 Task: Create a due date automation trigger when advanced on, on the wednesday of the week before a card is due add dates starting next week at 11:00 AM.
Action: Mouse moved to (1083, 83)
Screenshot: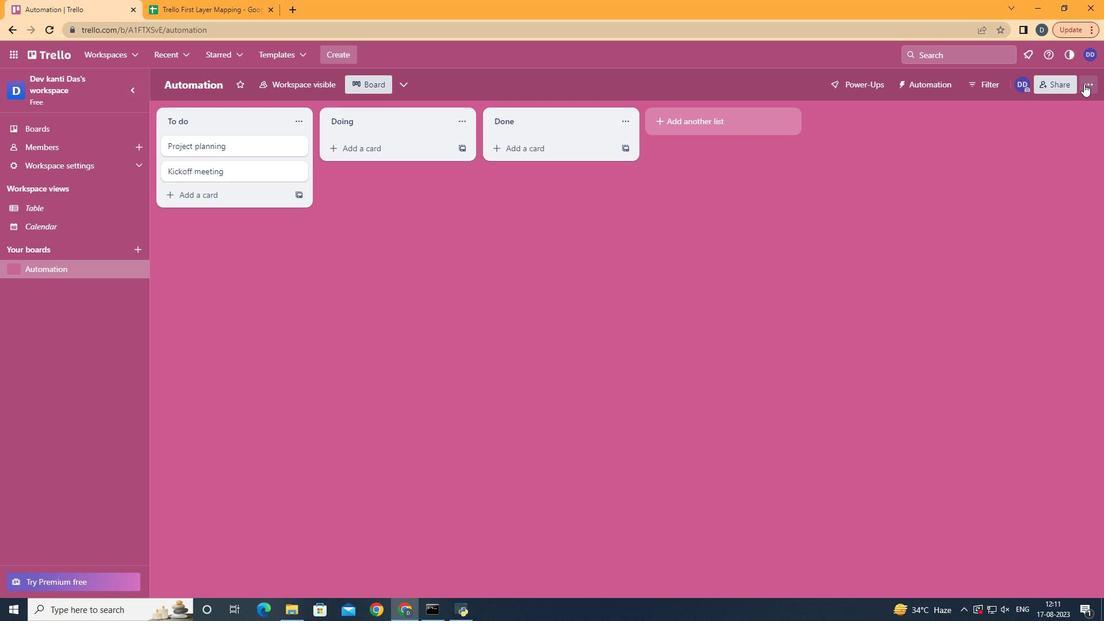 
Action: Mouse pressed left at (1083, 83)
Screenshot: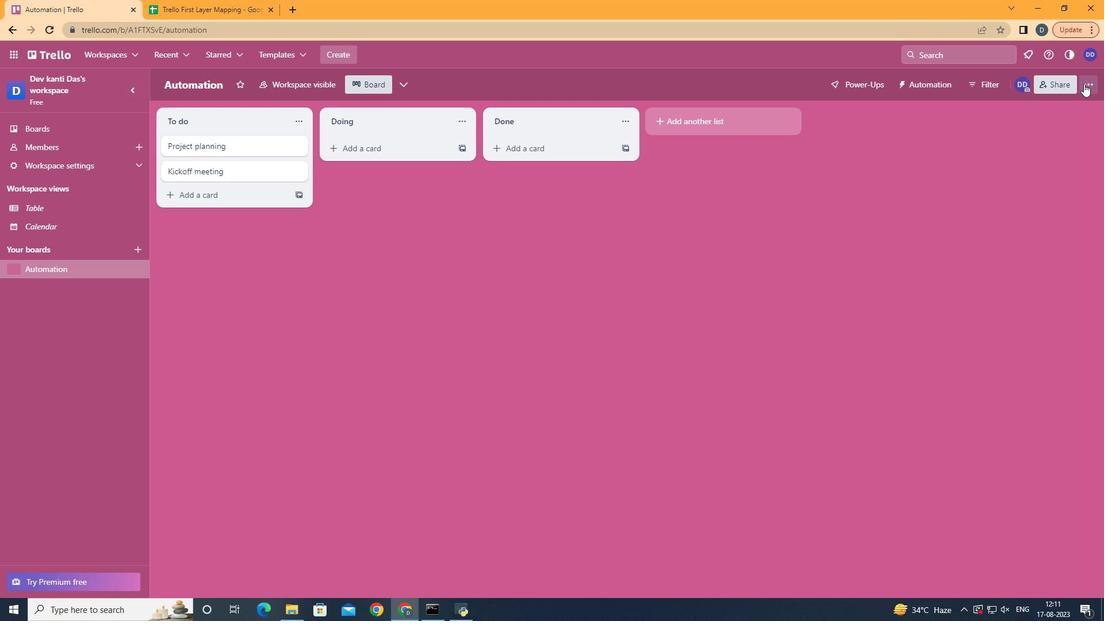 
Action: Mouse moved to (1026, 236)
Screenshot: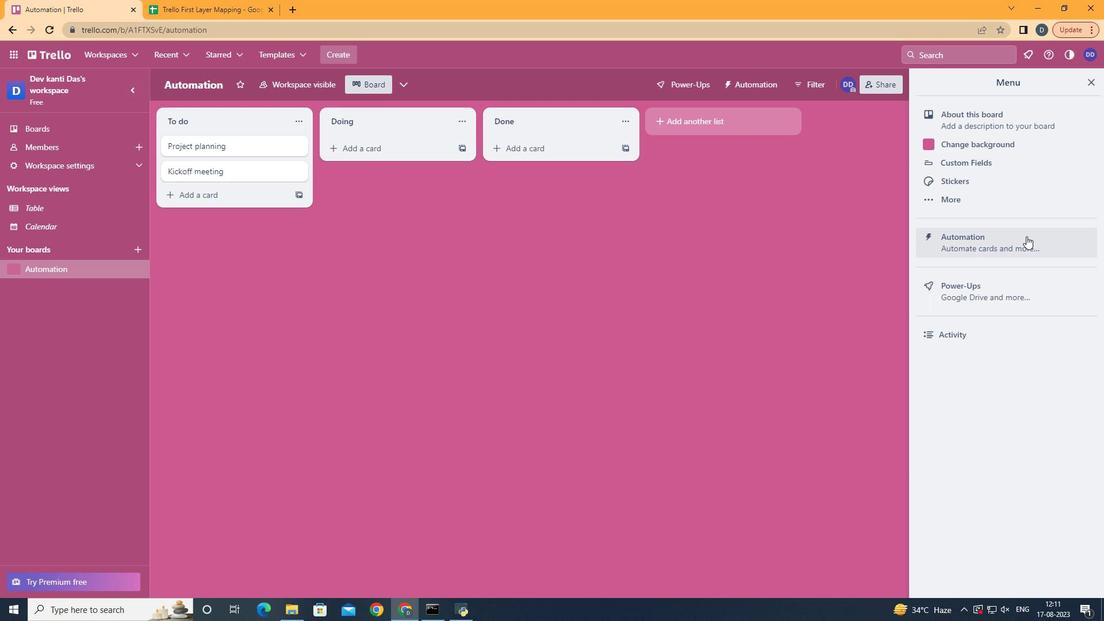 
Action: Mouse pressed left at (1026, 236)
Screenshot: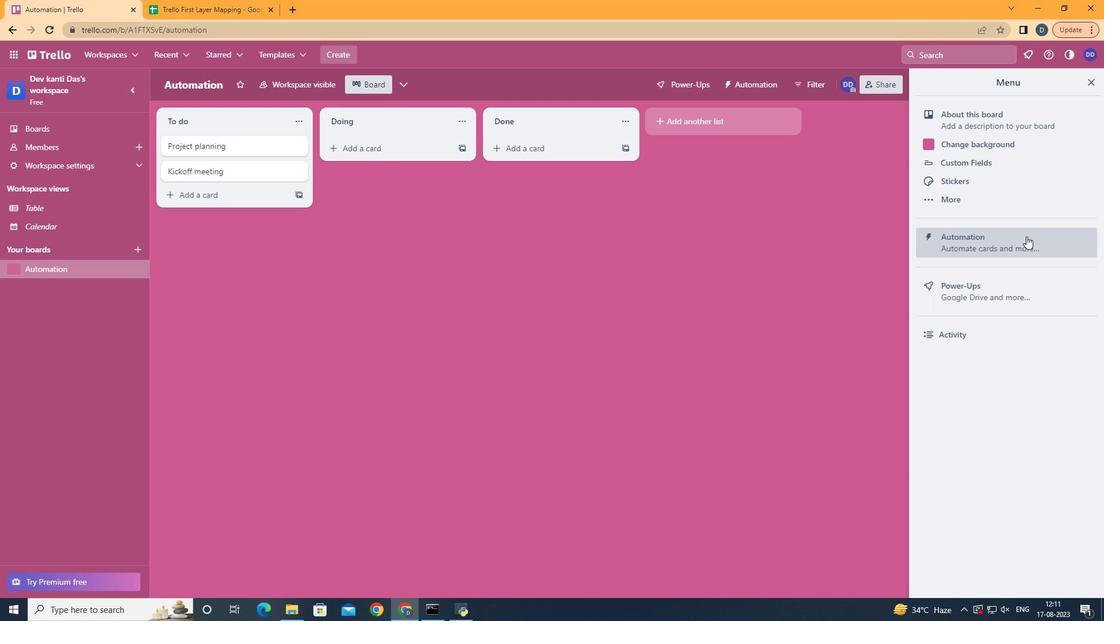
Action: Mouse moved to (224, 233)
Screenshot: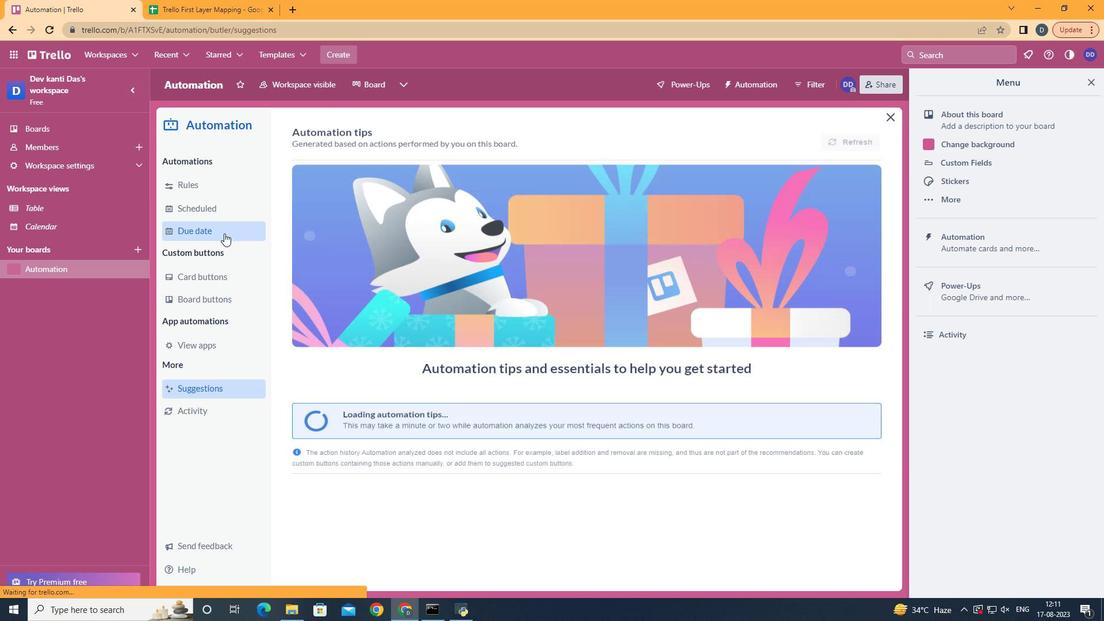 
Action: Mouse pressed left at (224, 233)
Screenshot: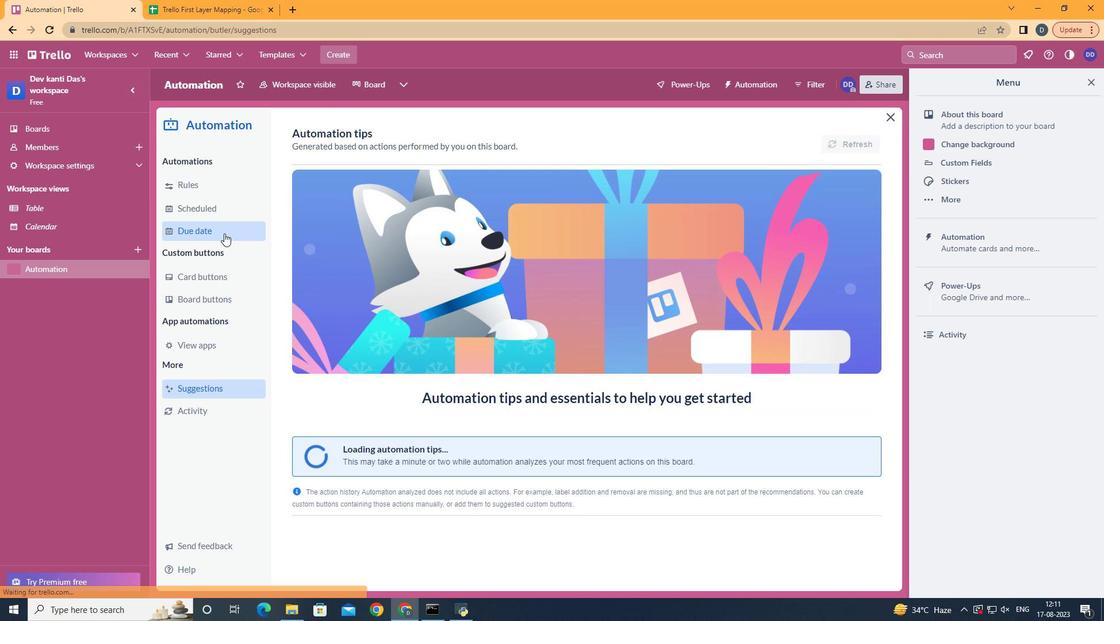 
Action: Mouse moved to (815, 139)
Screenshot: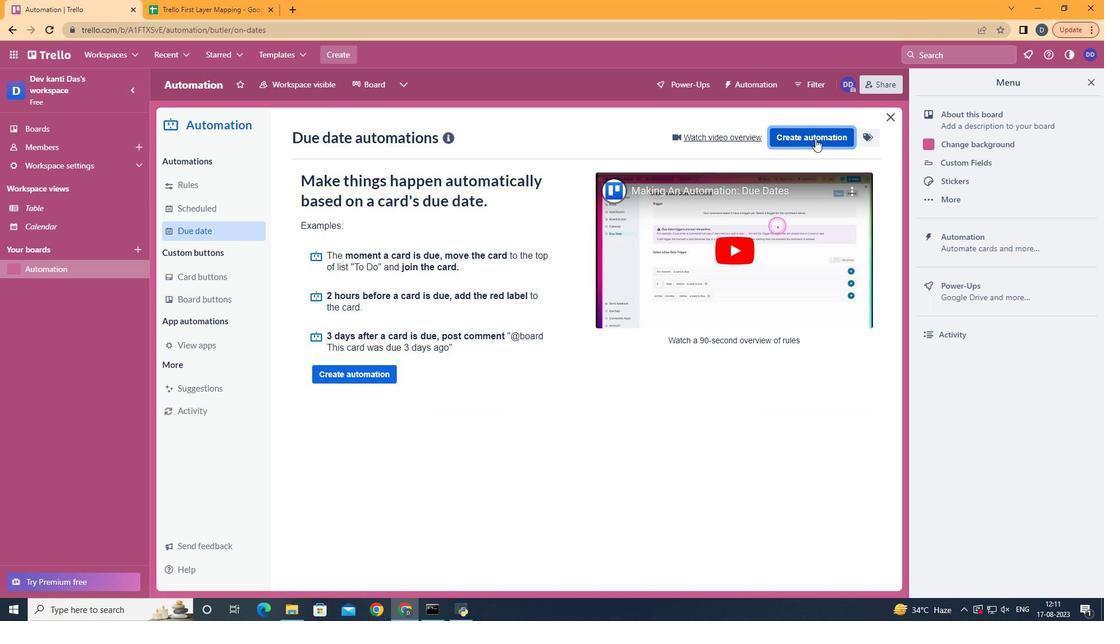 
Action: Mouse pressed left at (815, 139)
Screenshot: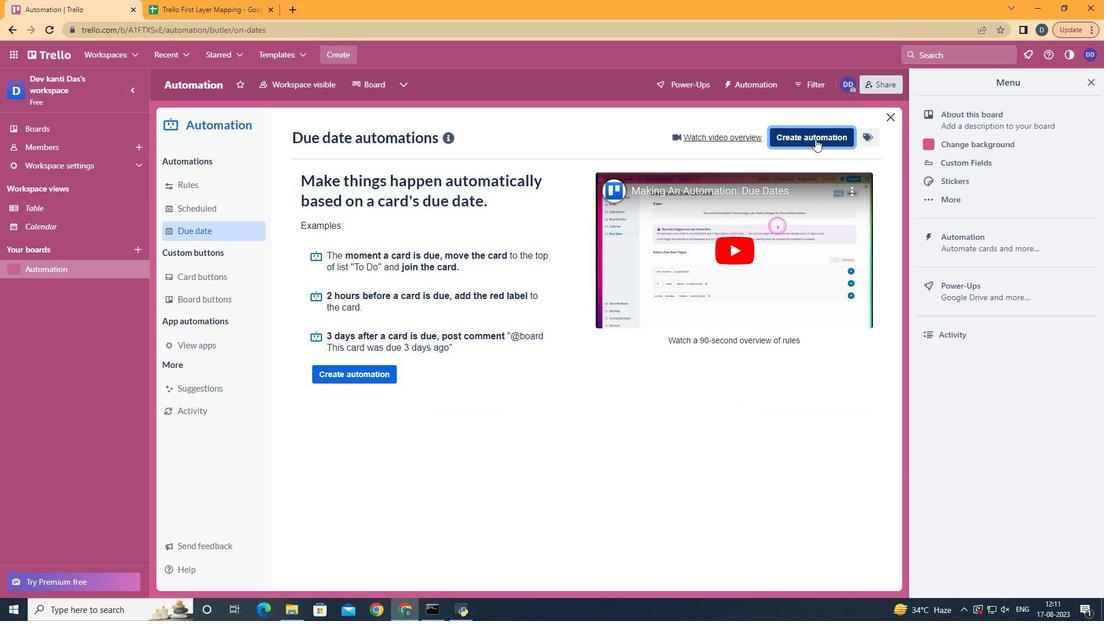 
Action: Mouse moved to (600, 240)
Screenshot: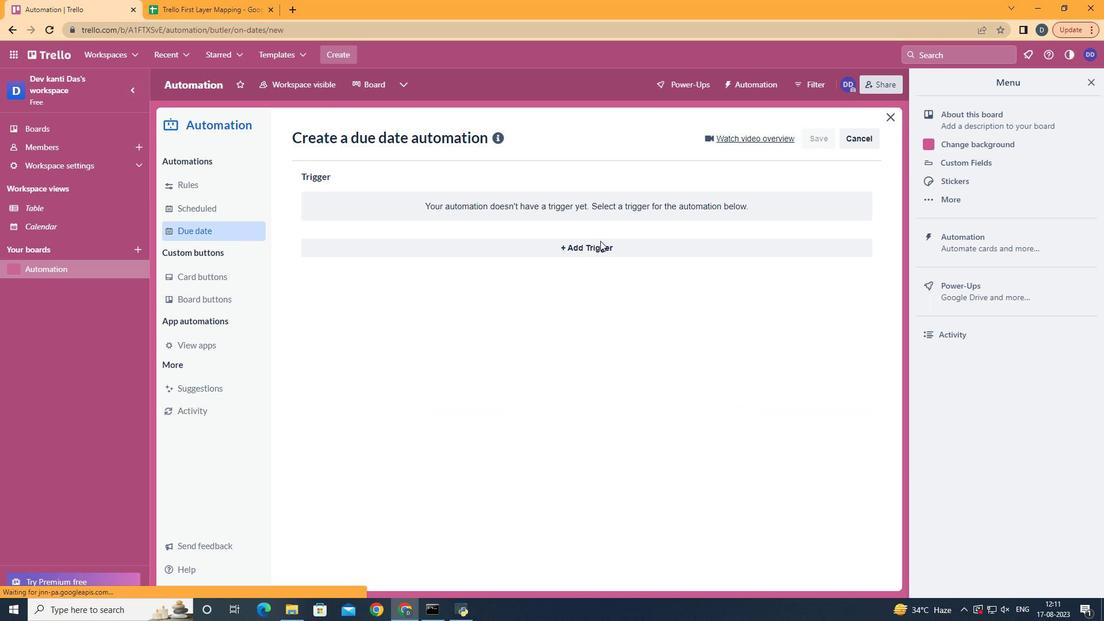 
Action: Mouse pressed left at (600, 240)
Screenshot: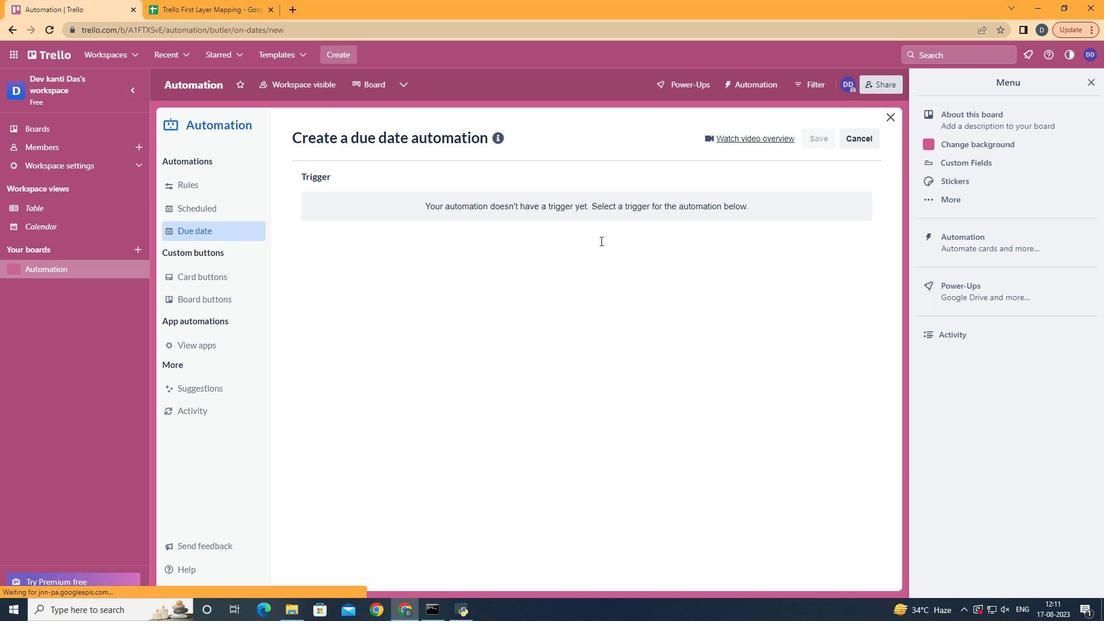 
Action: Mouse moved to (376, 342)
Screenshot: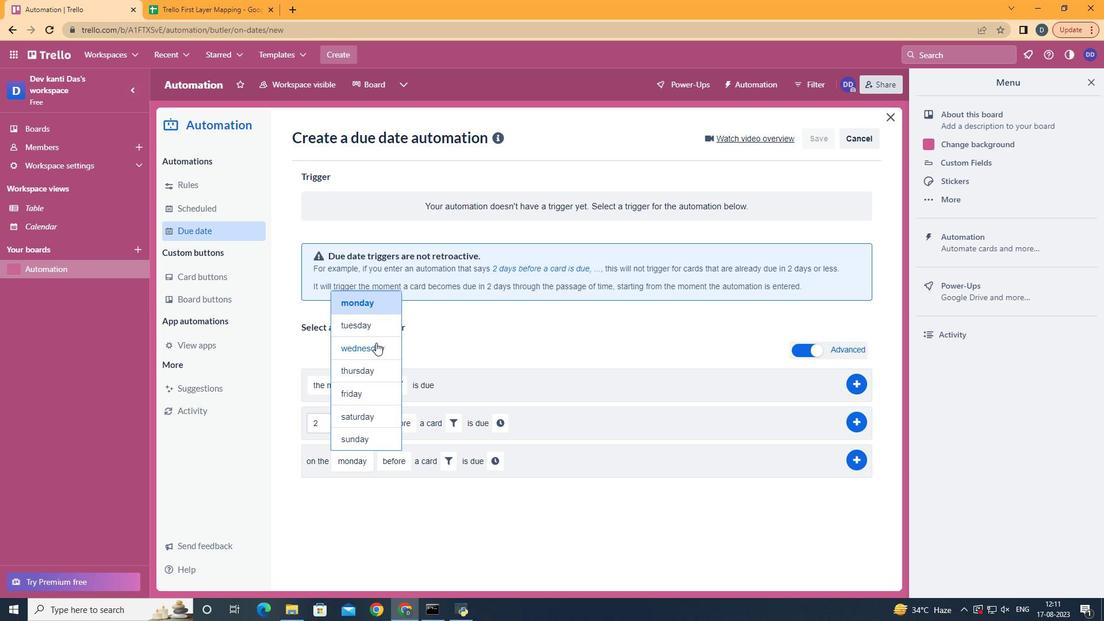 
Action: Mouse pressed left at (376, 342)
Screenshot: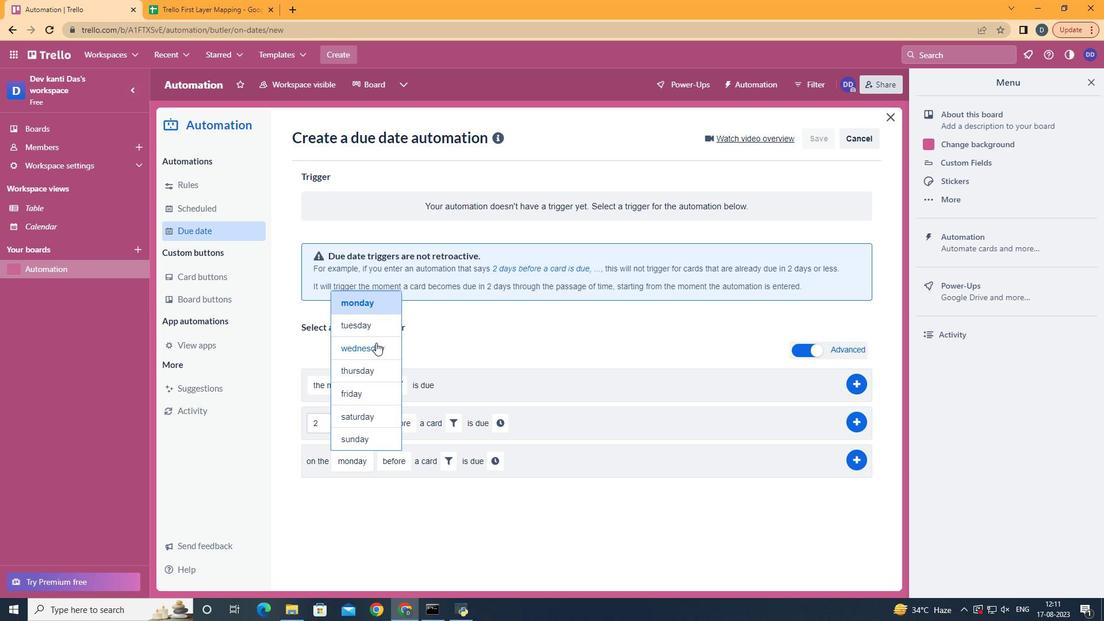 
Action: Mouse moved to (425, 553)
Screenshot: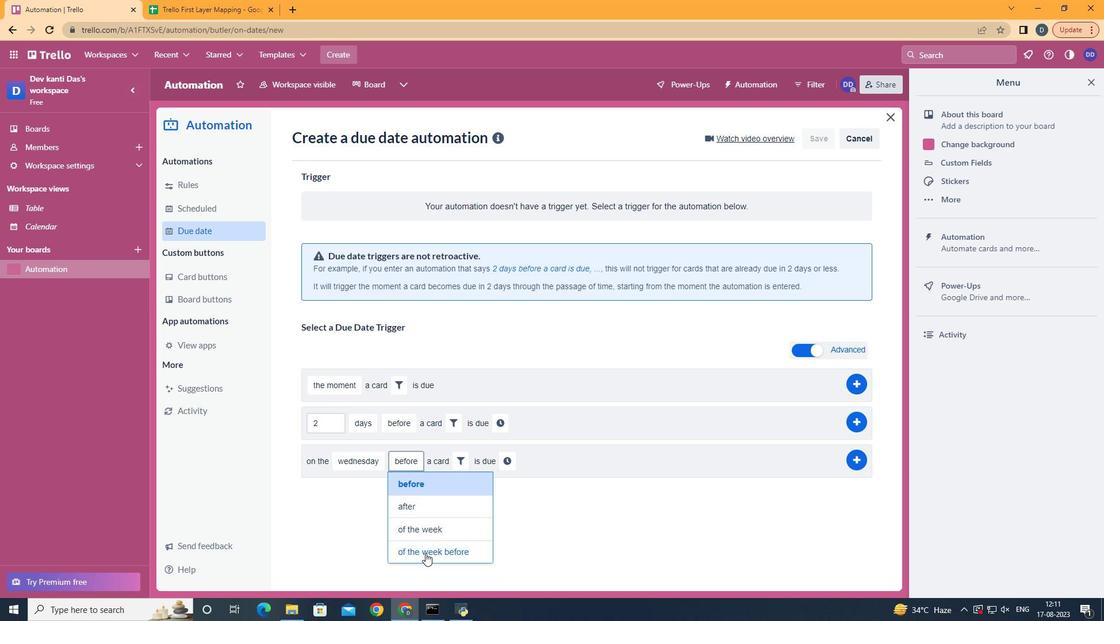 
Action: Mouse pressed left at (425, 553)
Screenshot: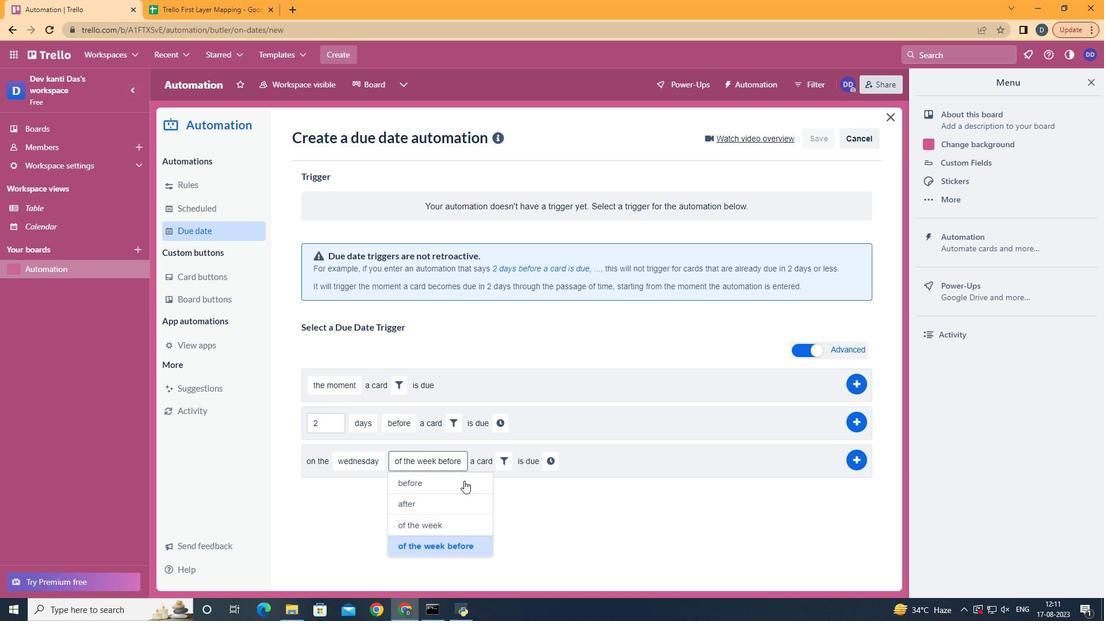 
Action: Mouse moved to (491, 461)
Screenshot: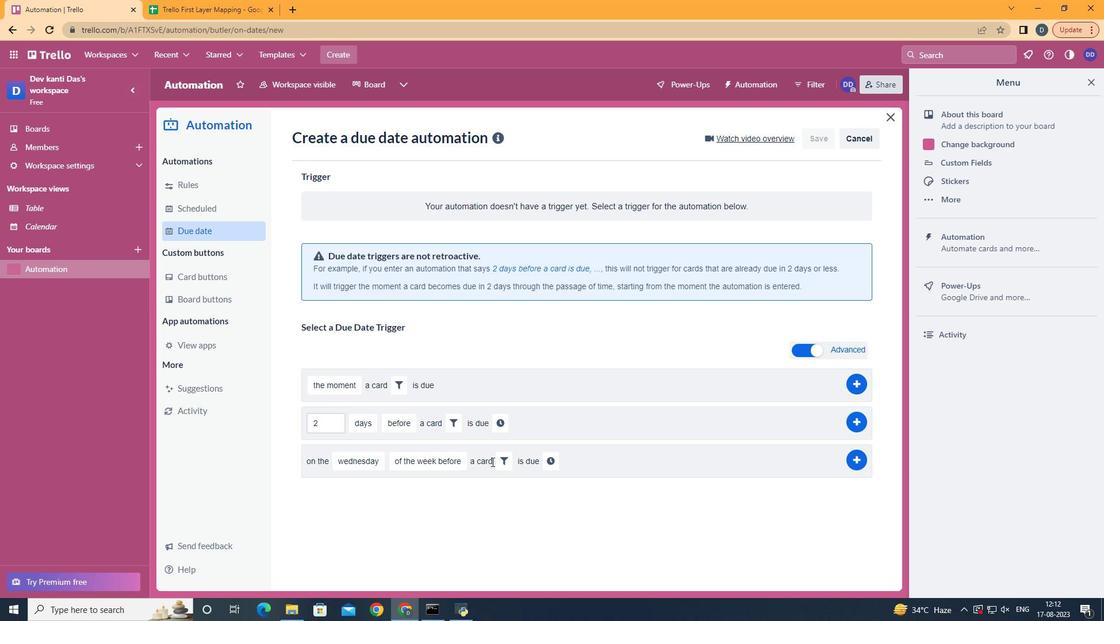 
Action: Mouse pressed left at (491, 461)
Screenshot: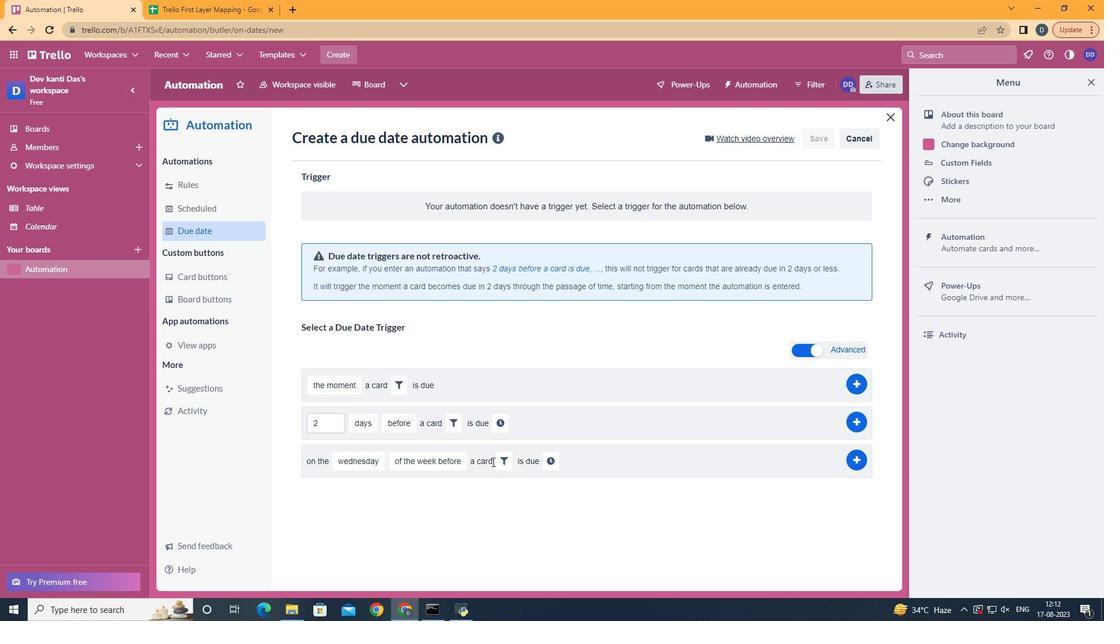 
Action: Mouse moved to (504, 457)
Screenshot: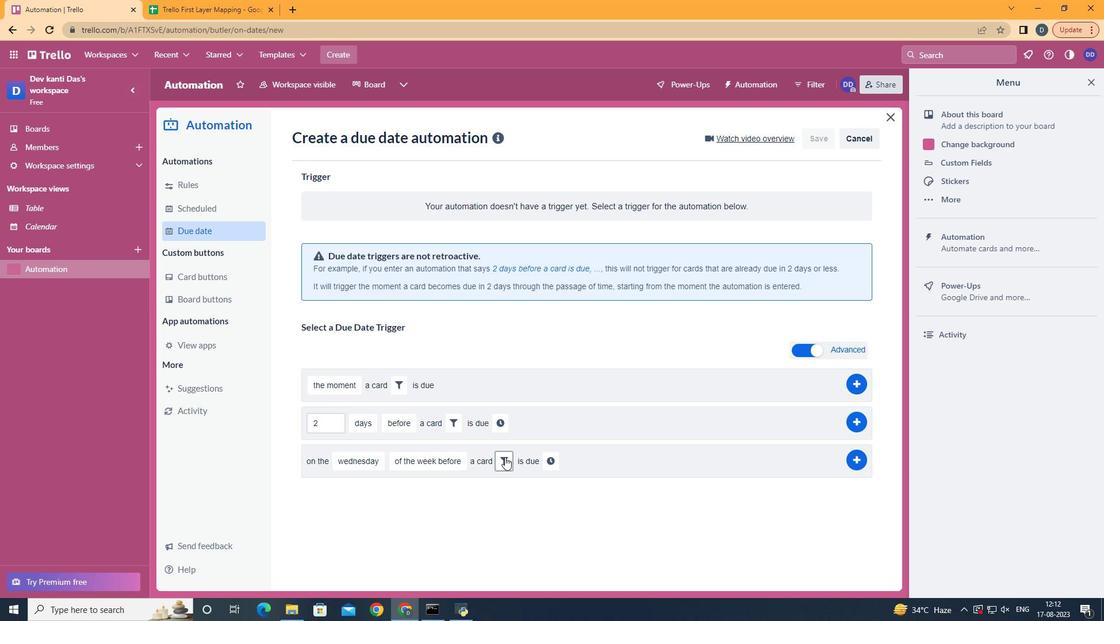 
Action: Mouse pressed left at (504, 457)
Screenshot: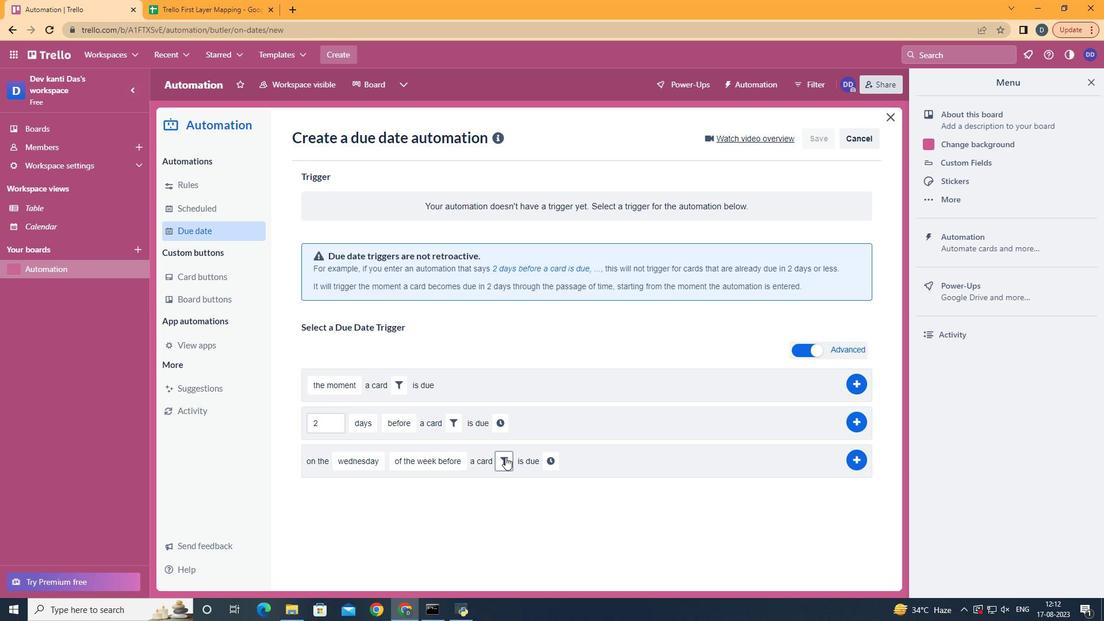 
Action: Mouse moved to (573, 498)
Screenshot: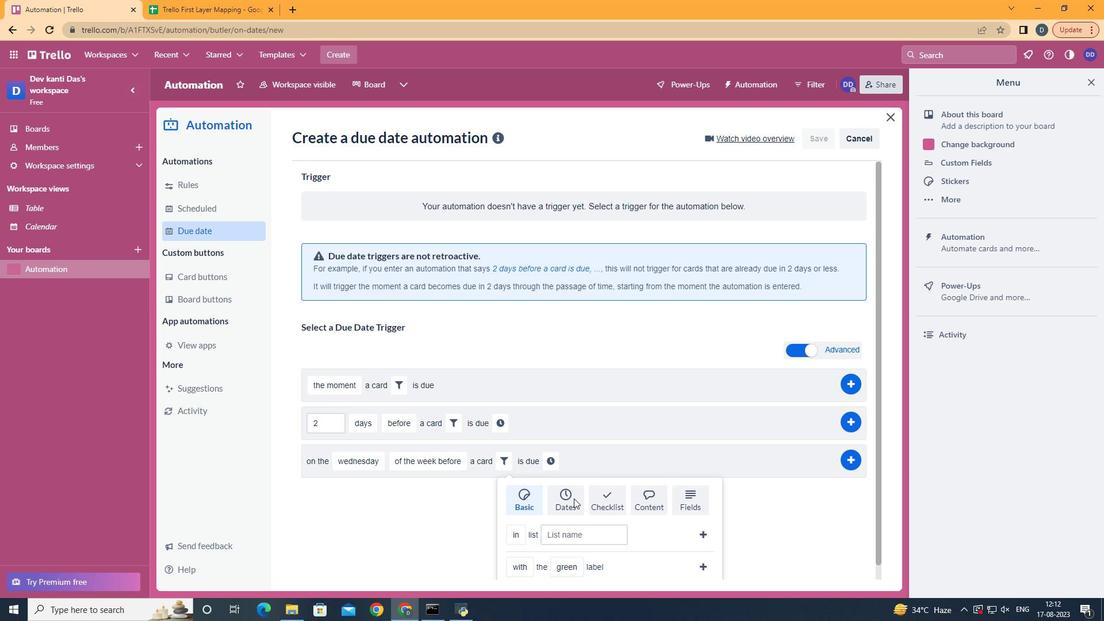 
Action: Mouse pressed left at (573, 498)
Screenshot: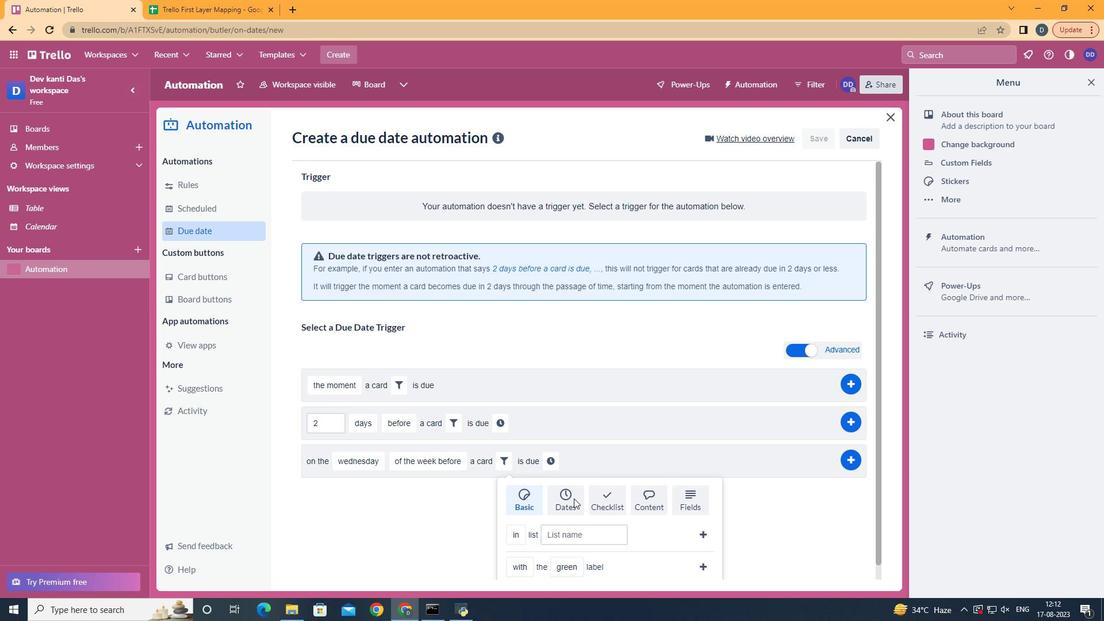 
Action: Mouse moved to (573, 498)
Screenshot: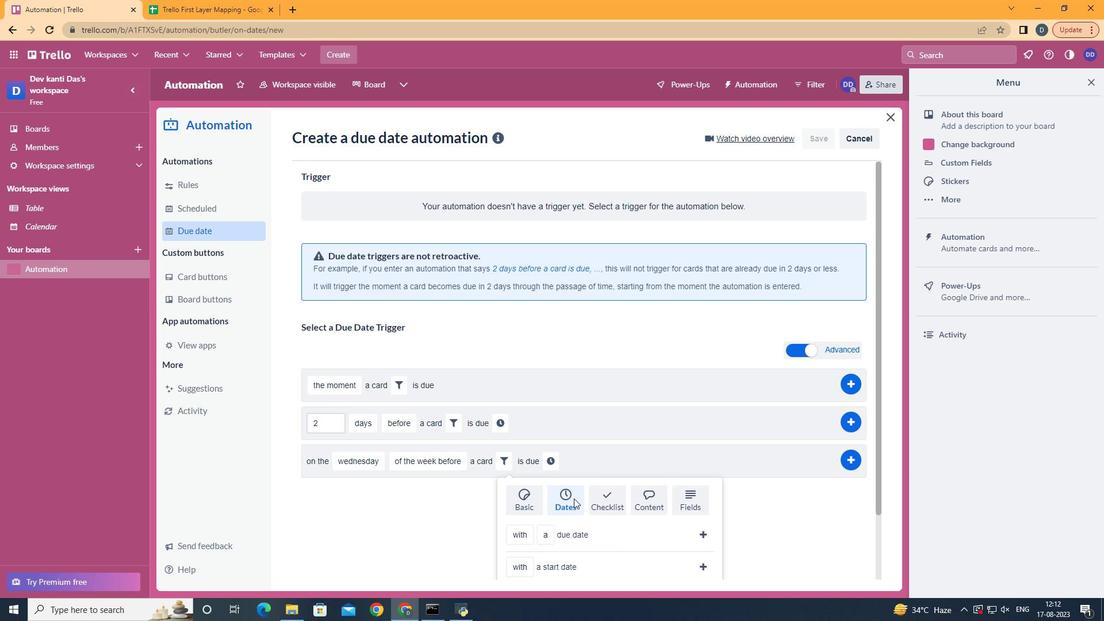 
Action: Mouse scrolled (573, 497) with delta (0, 0)
Screenshot: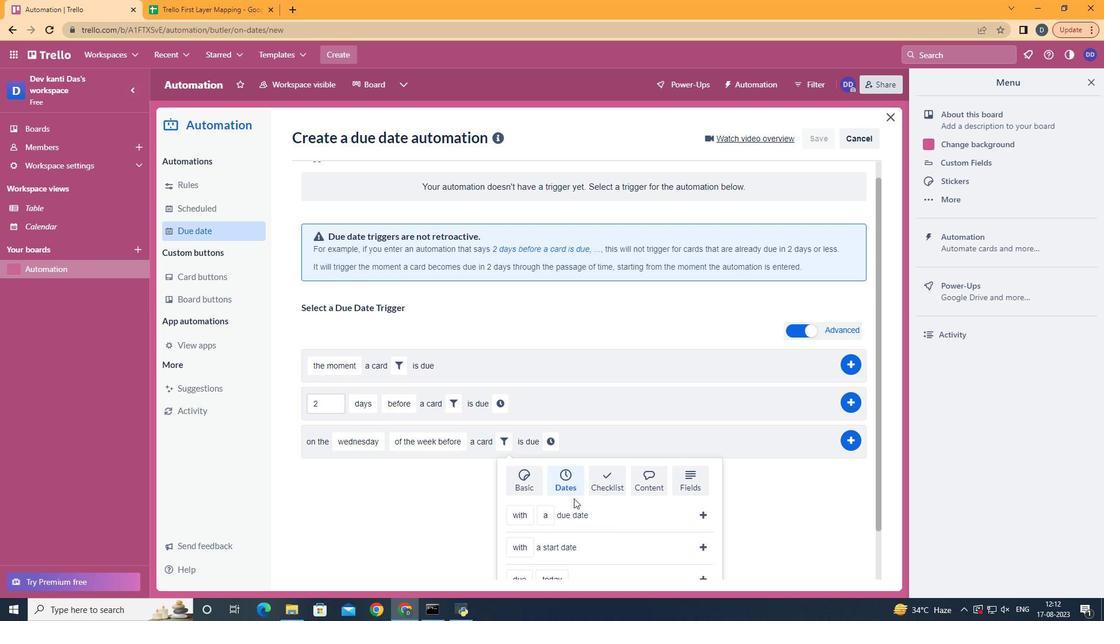 
Action: Mouse scrolled (573, 497) with delta (0, 0)
Screenshot: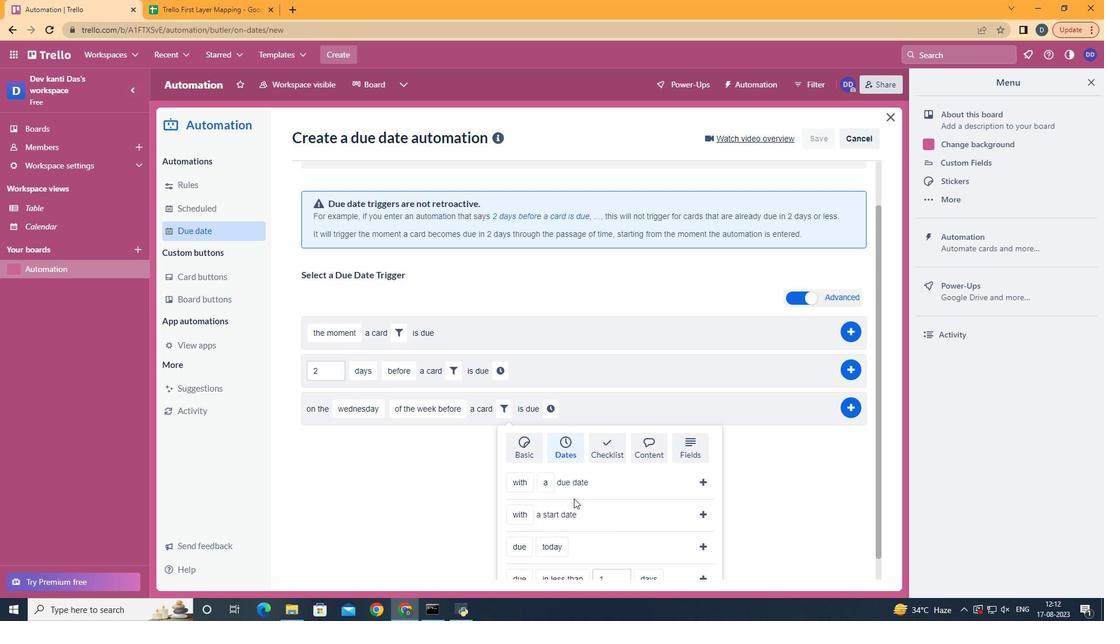 
Action: Mouse scrolled (573, 497) with delta (0, 0)
Screenshot: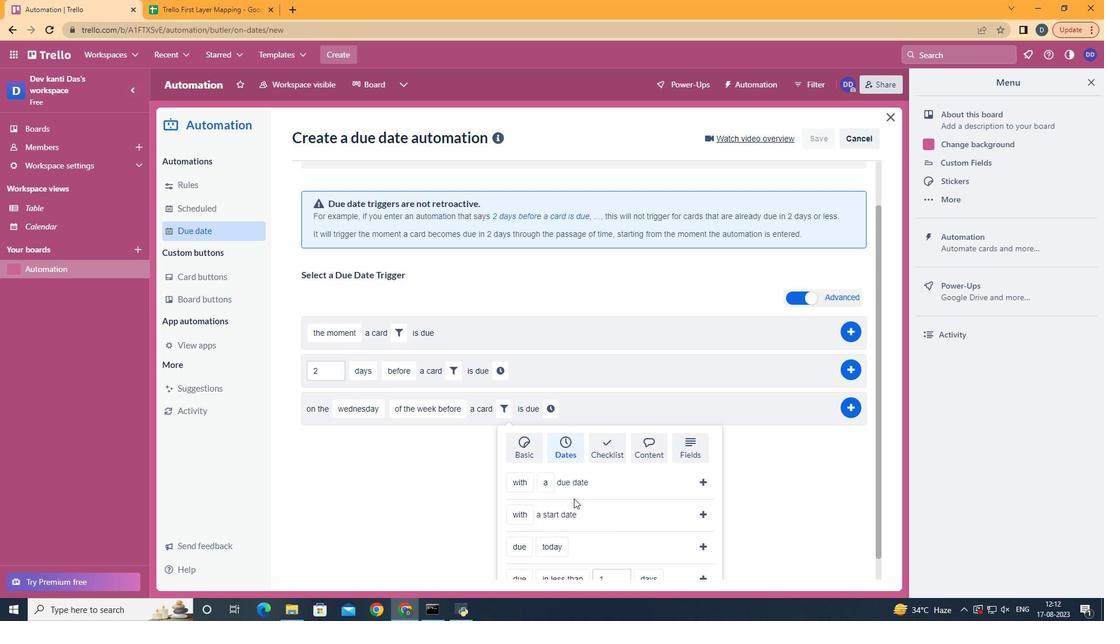 
Action: Mouse scrolled (573, 497) with delta (0, 0)
Screenshot: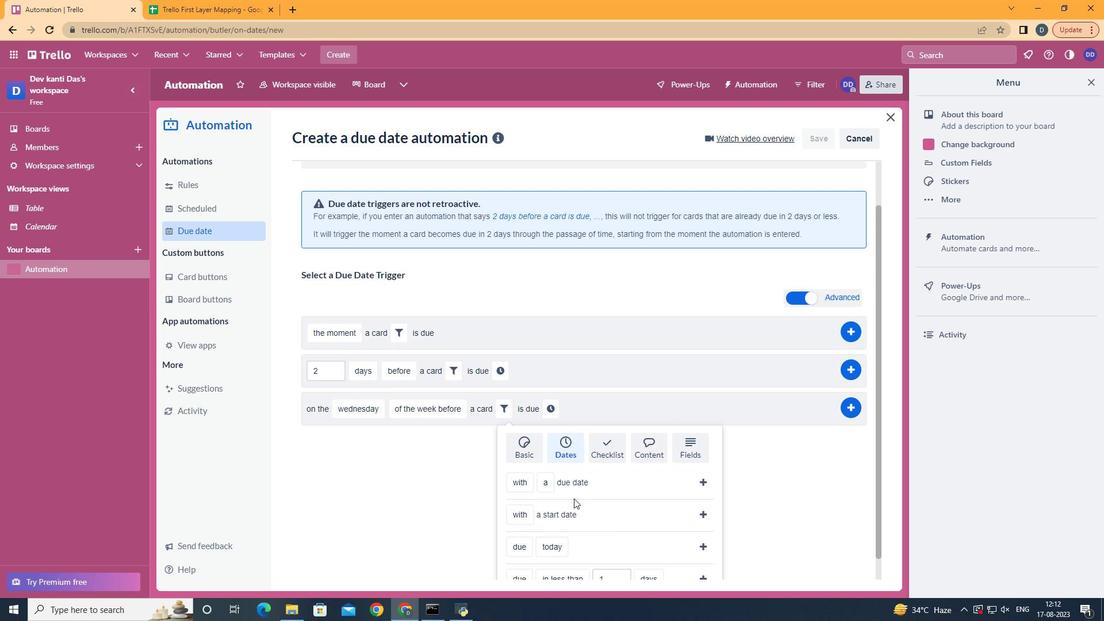 
Action: Mouse scrolled (573, 497) with delta (0, 0)
Screenshot: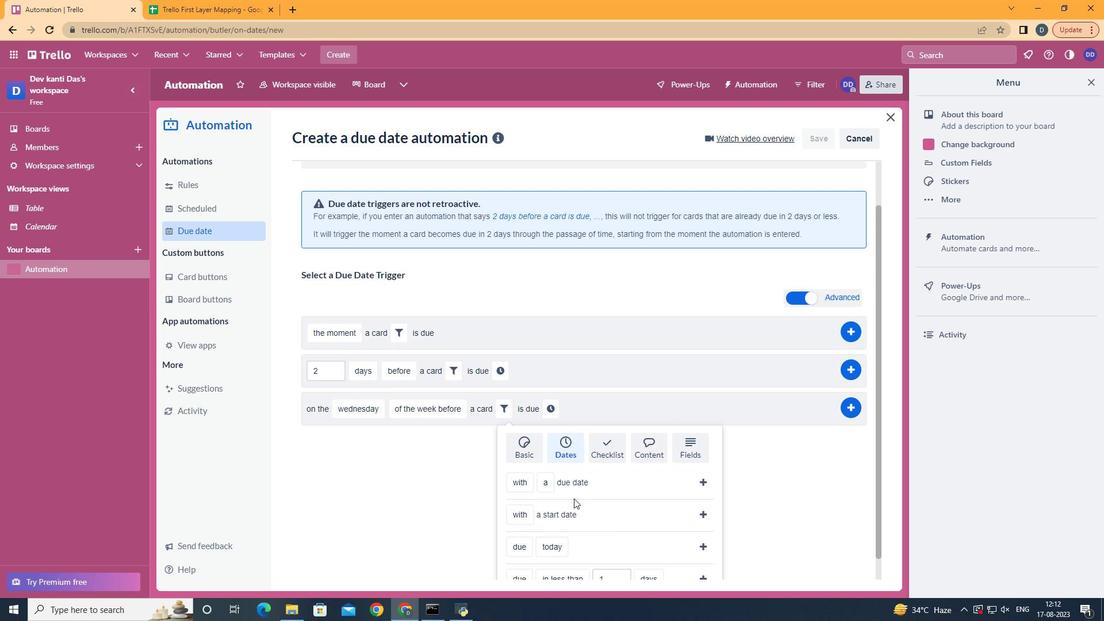 
Action: Mouse moved to (538, 481)
Screenshot: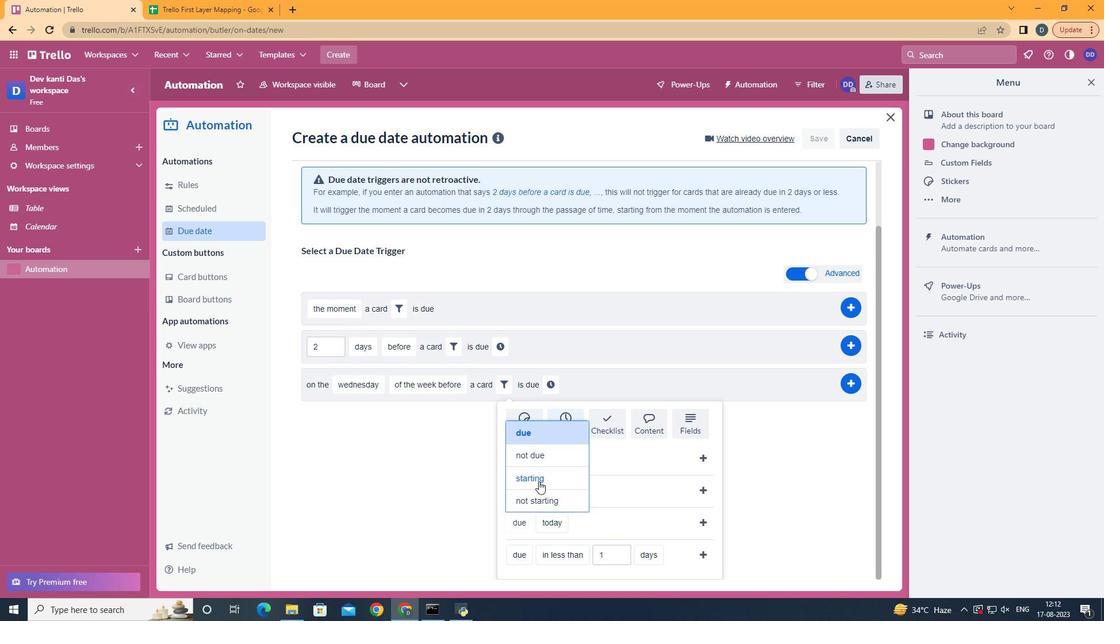 
Action: Mouse pressed left at (538, 481)
Screenshot: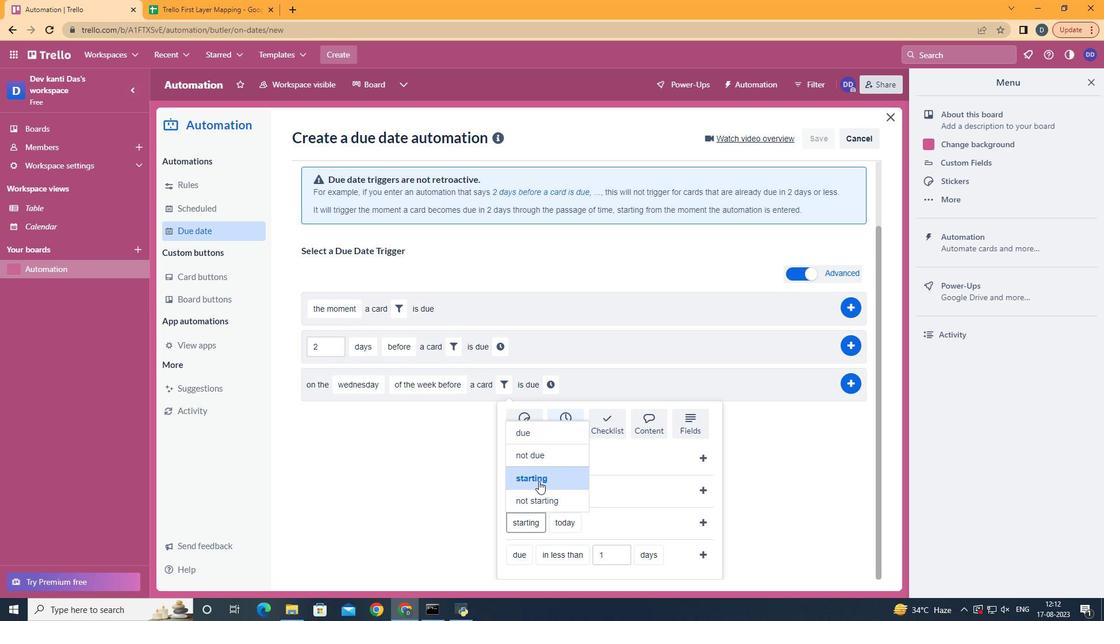 
Action: Mouse moved to (585, 454)
Screenshot: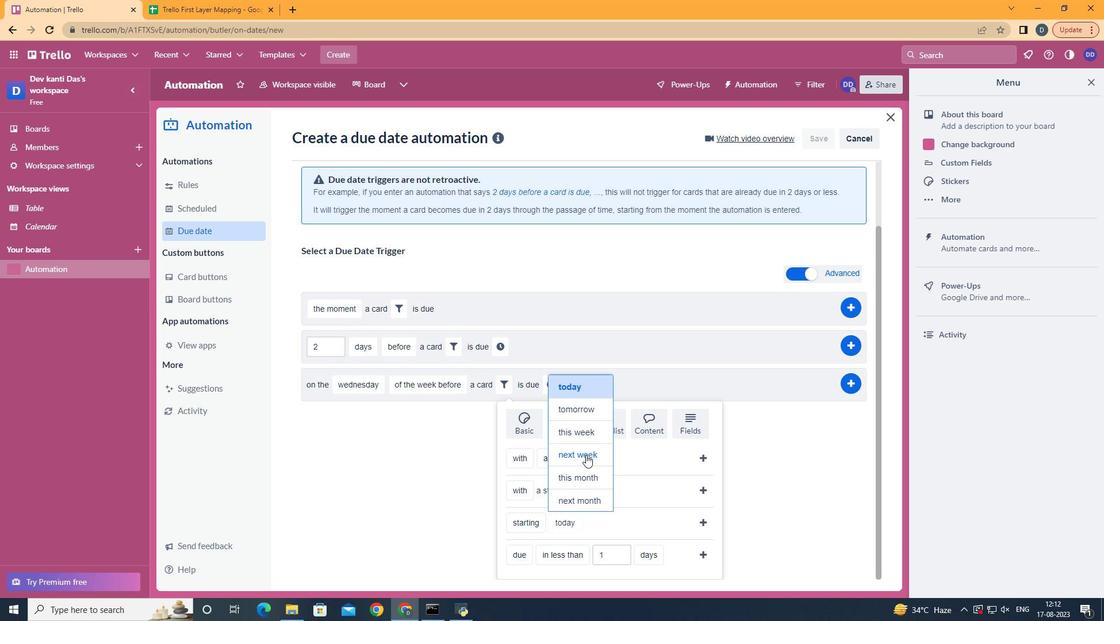 
Action: Mouse pressed left at (585, 454)
Screenshot: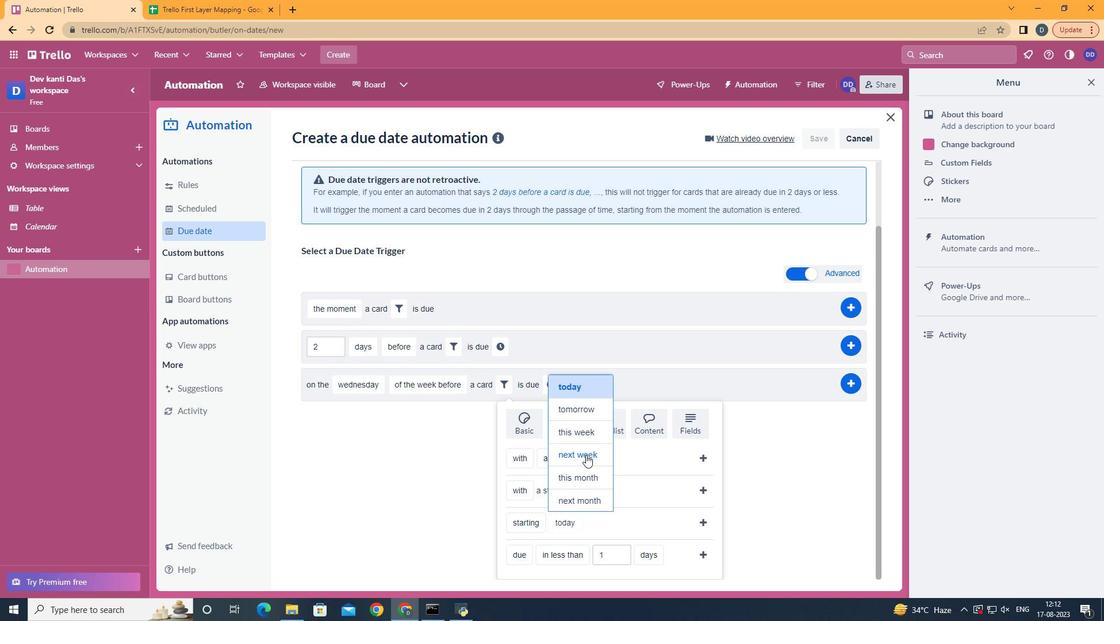 
Action: Mouse moved to (706, 521)
Screenshot: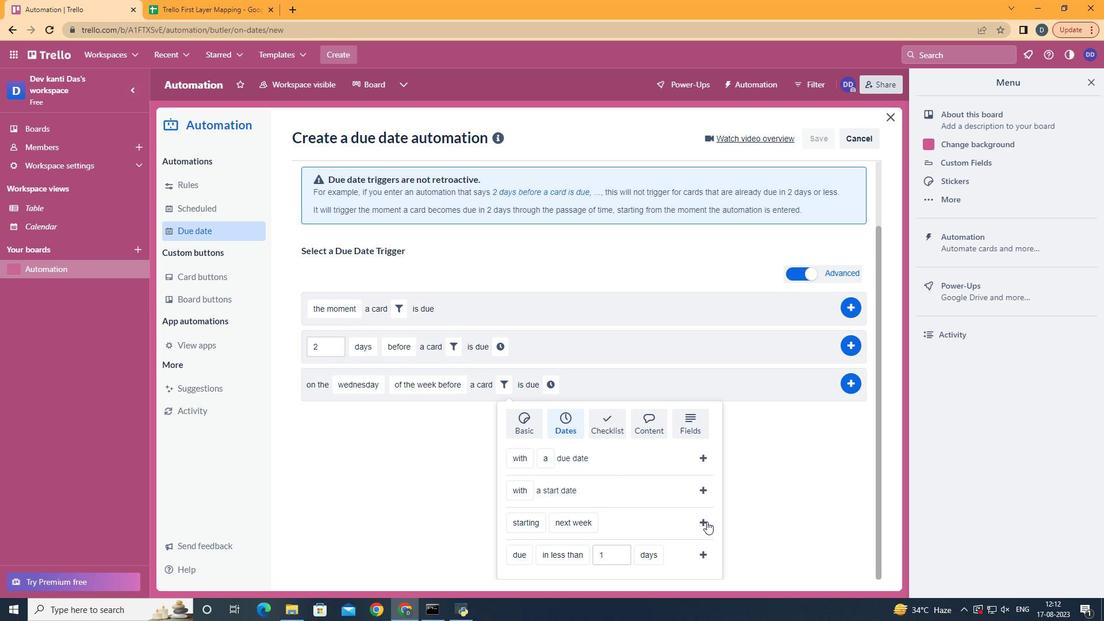 
Action: Mouse pressed left at (706, 521)
Screenshot: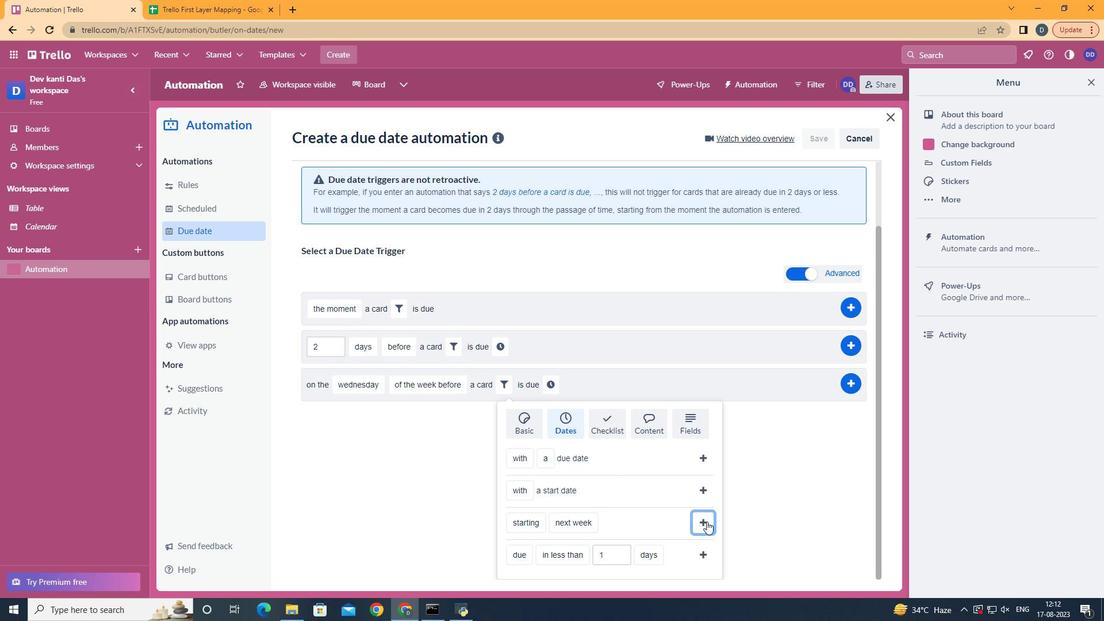 
Action: Mouse moved to (653, 463)
Screenshot: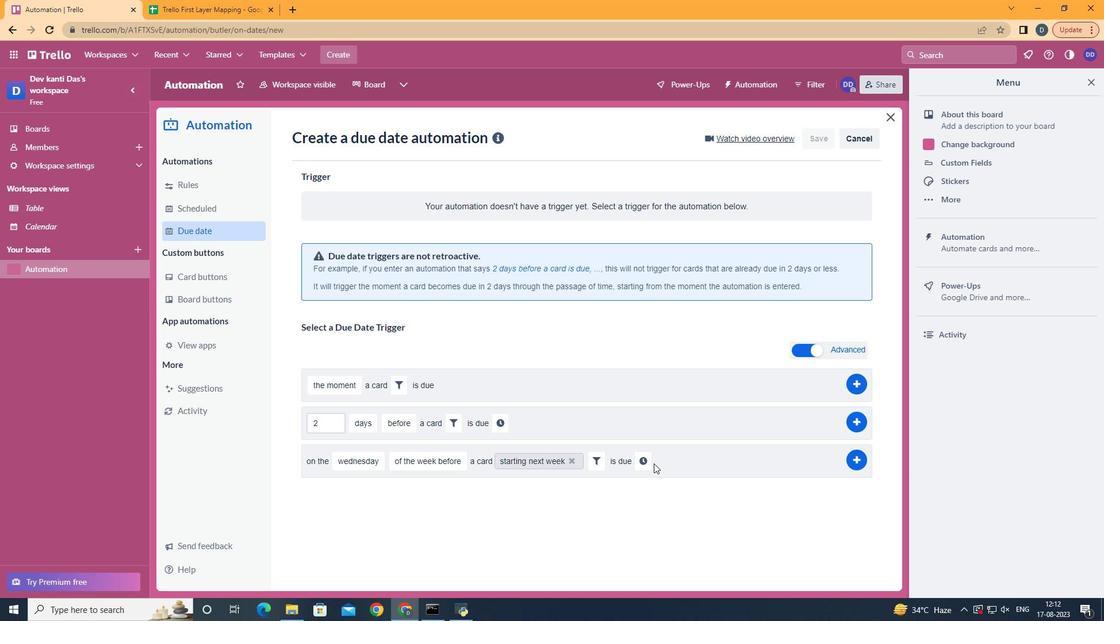 
Action: Mouse pressed left at (653, 463)
Screenshot: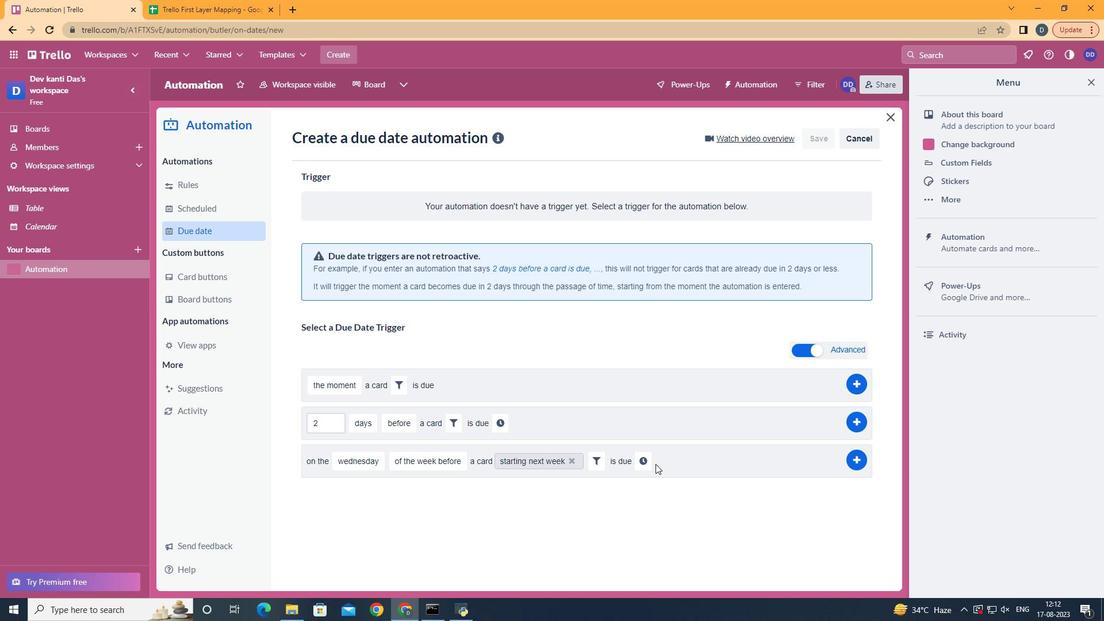 
Action: Mouse moved to (648, 464)
Screenshot: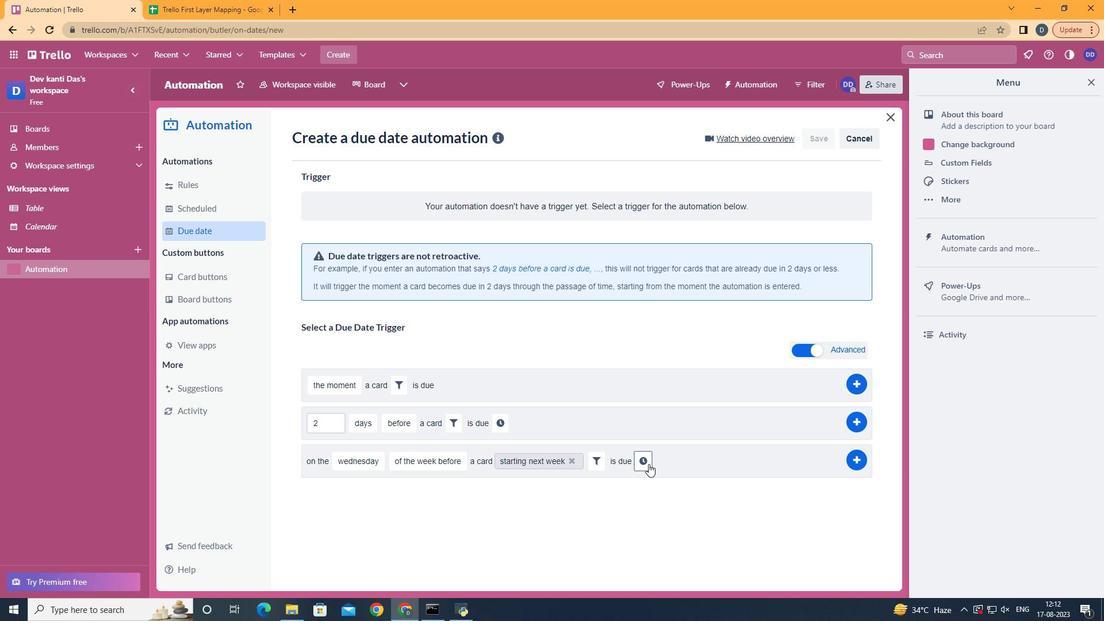 
Action: Mouse pressed left at (648, 464)
Screenshot: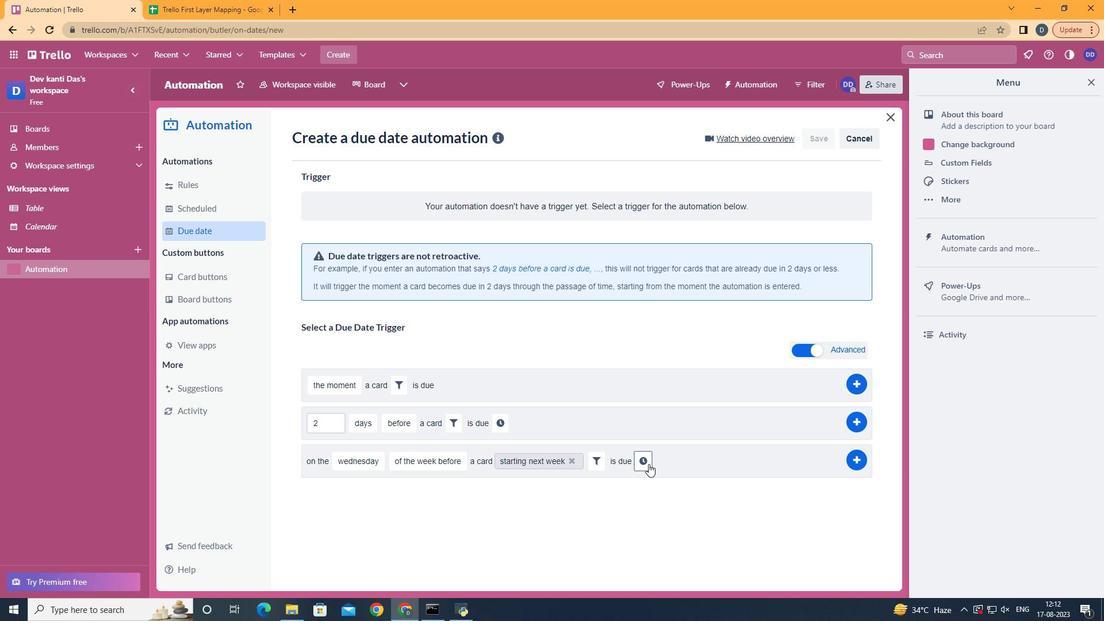 
Action: Mouse moved to (672, 462)
Screenshot: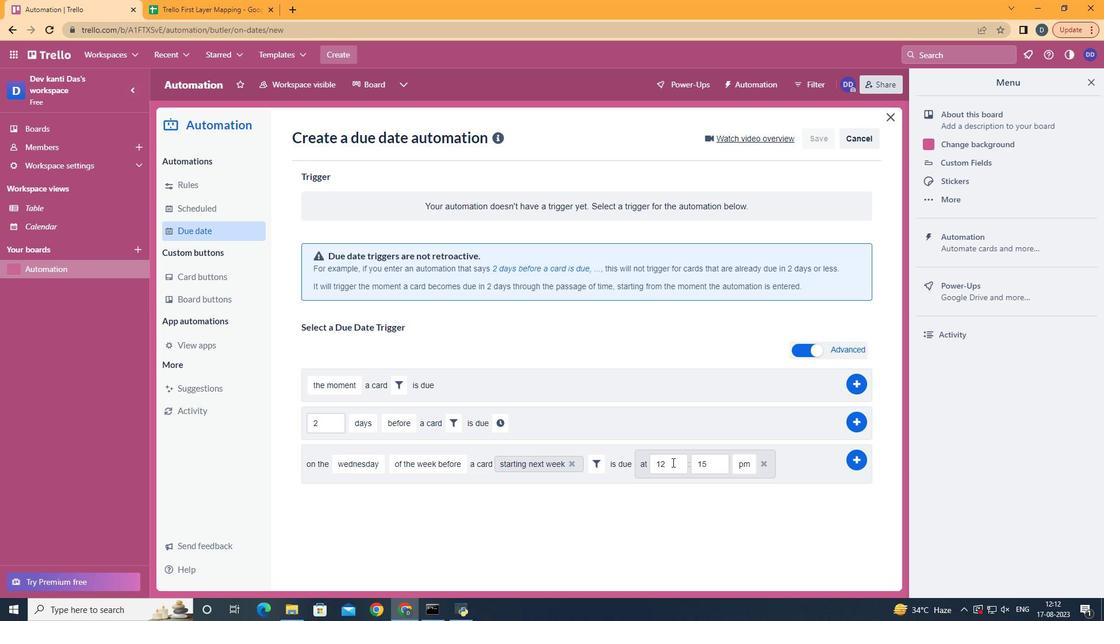
Action: Mouse pressed left at (672, 462)
Screenshot: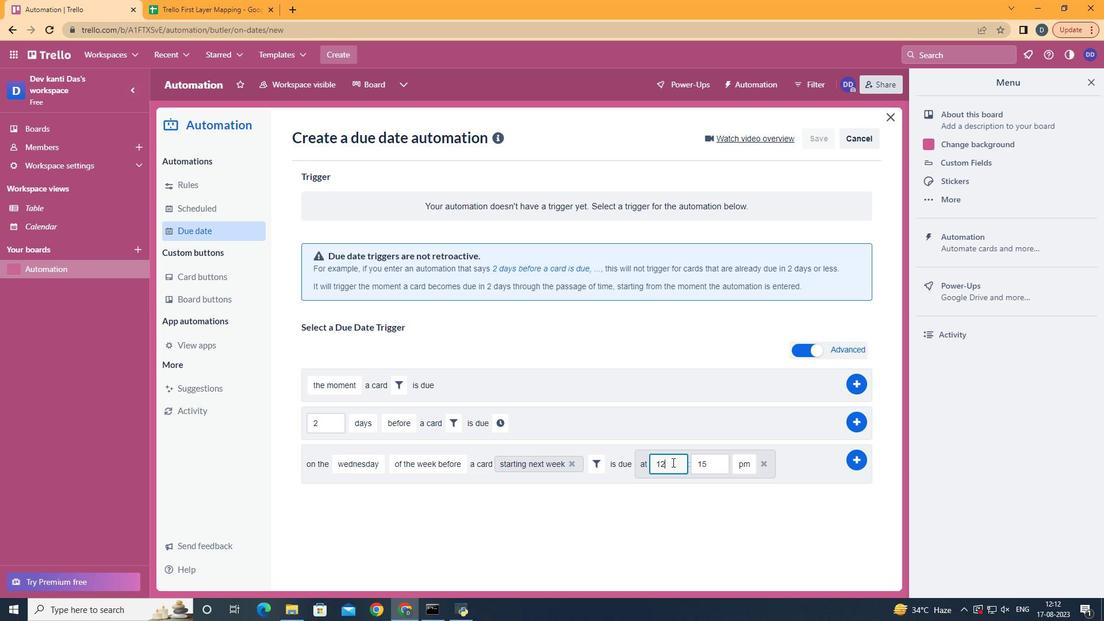 
Action: Key pressed <Key.backspace>1
Screenshot: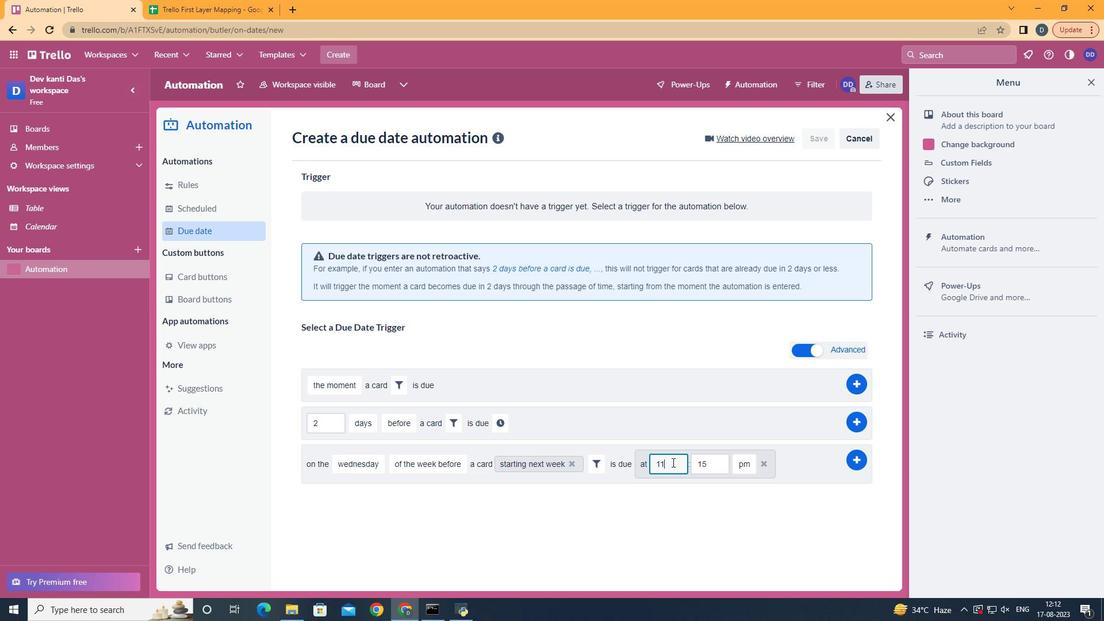 
Action: Mouse moved to (708, 474)
Screenshot: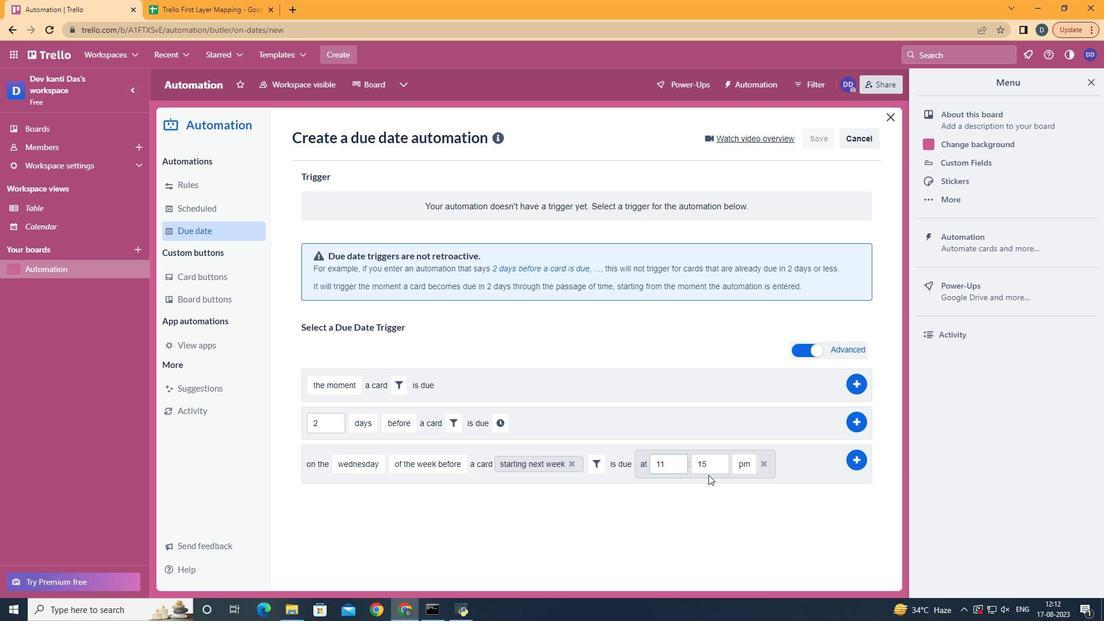 
Action: Mouse pressed left at (708, 474)
Screenshot: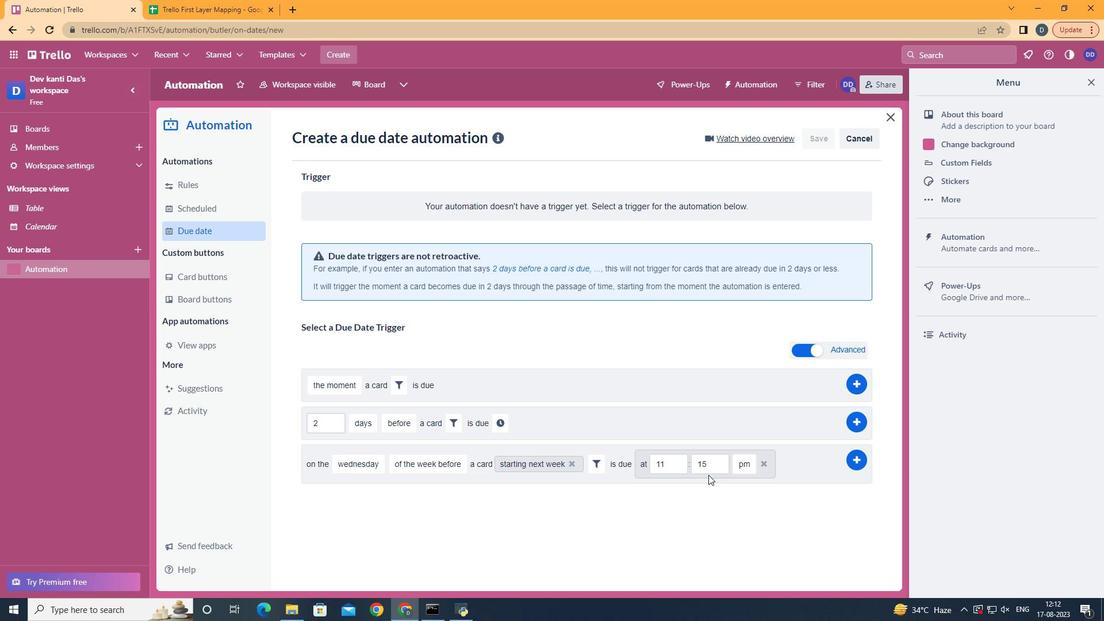 
Action: Mouse moved to (720, 459)
Screenshot: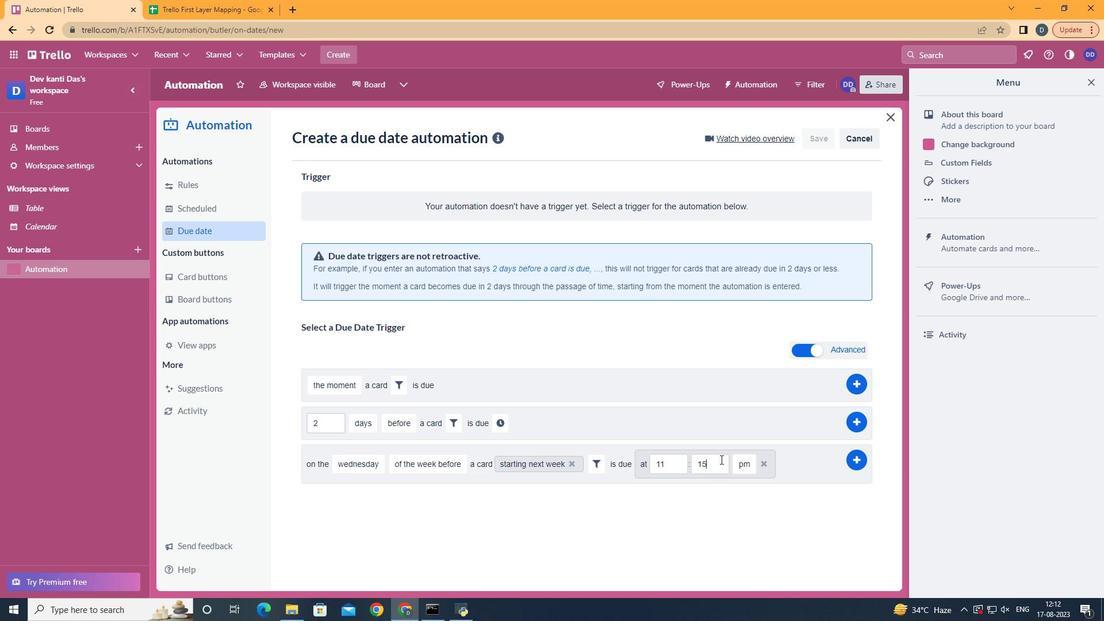 
Action: Mouse pressed left at (720, 459)
Screenshot: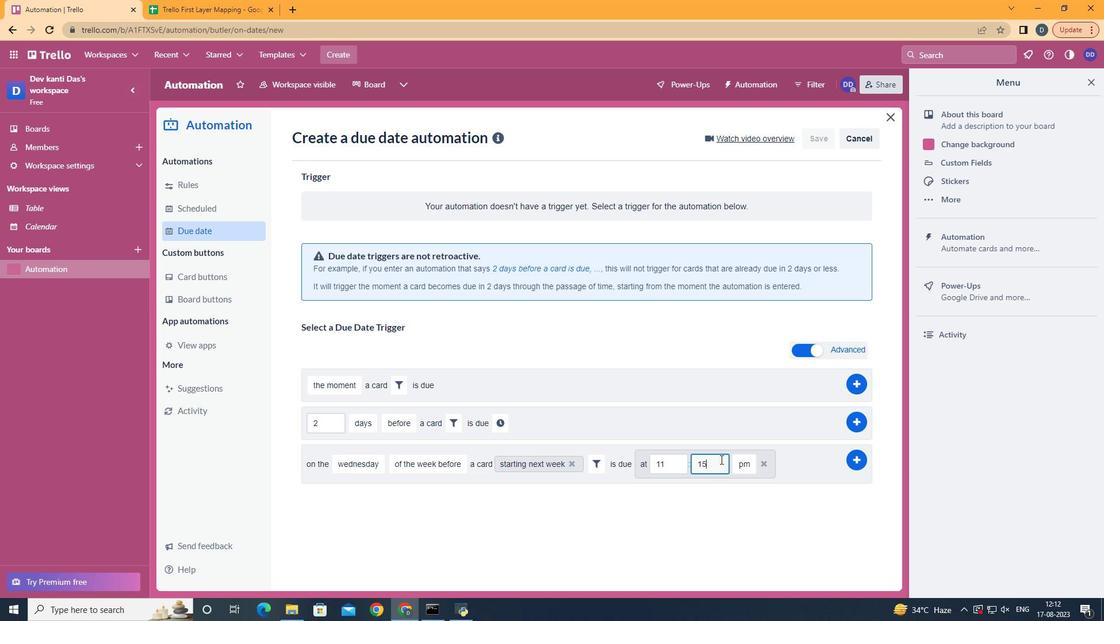 
Action: Key pressed <Key.backspace><Key.backspace>00
Screenshot: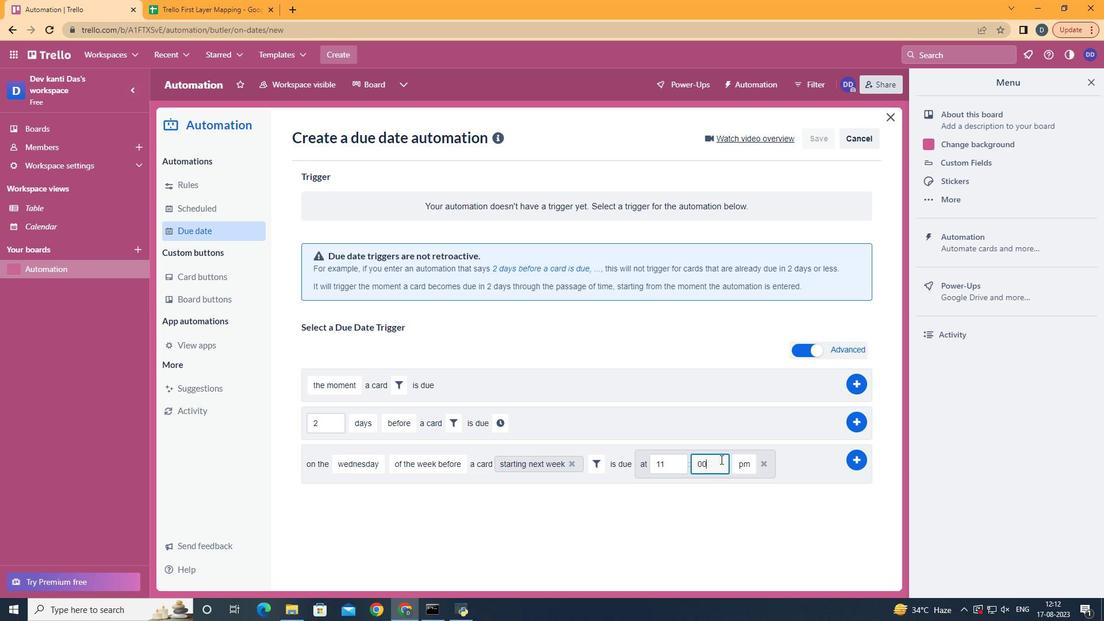 
Action: Mouse moved to (745, 485)
Screenshot: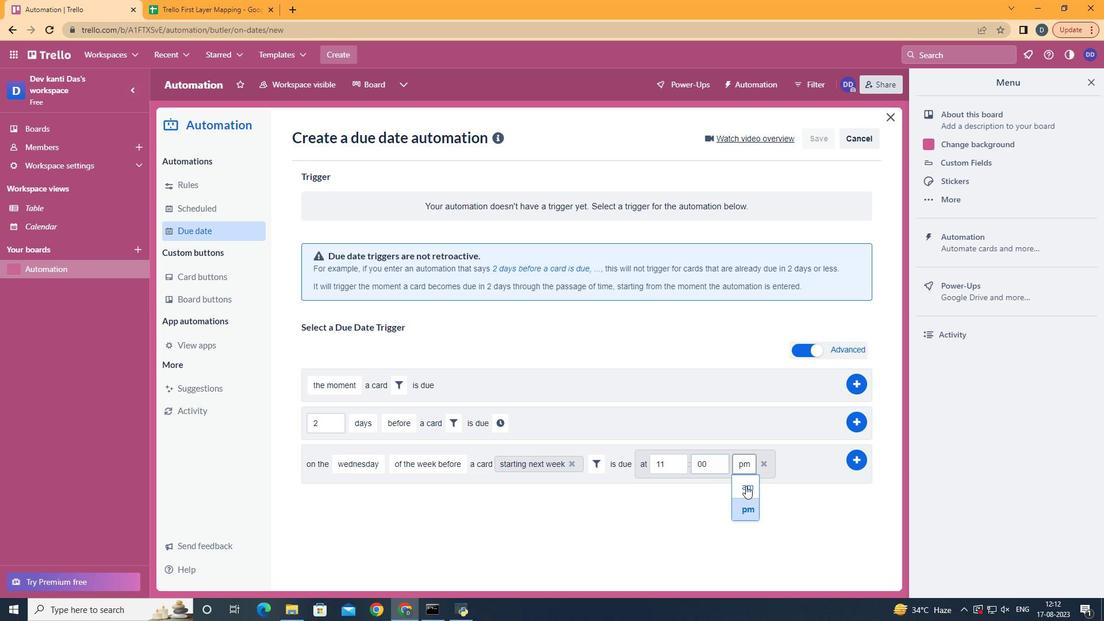 
Action: Mouse pressed left at (745, 485)
Screenshot: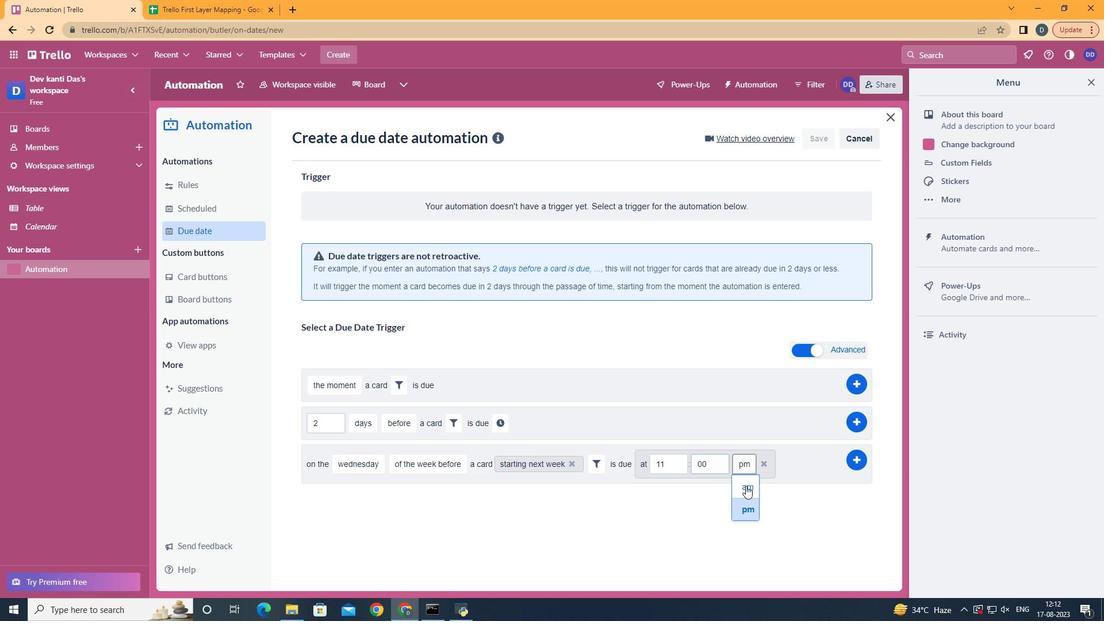 
Action: Mouse moved to (850, 458)
Screenshot: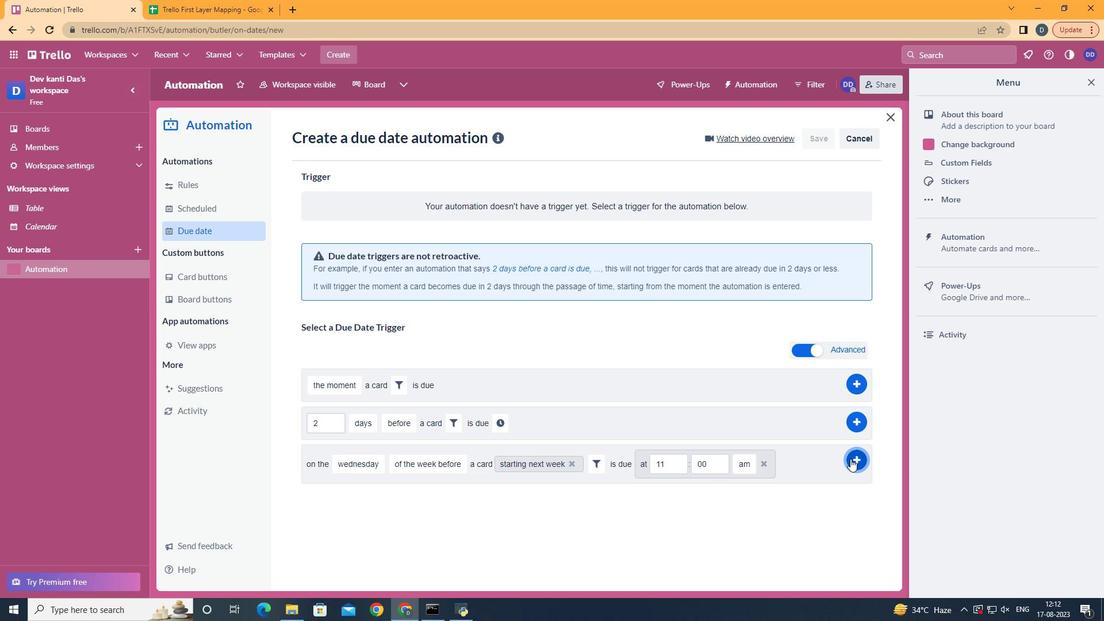 
Action: Mouse pressed left at (850, 458)
Screenshot: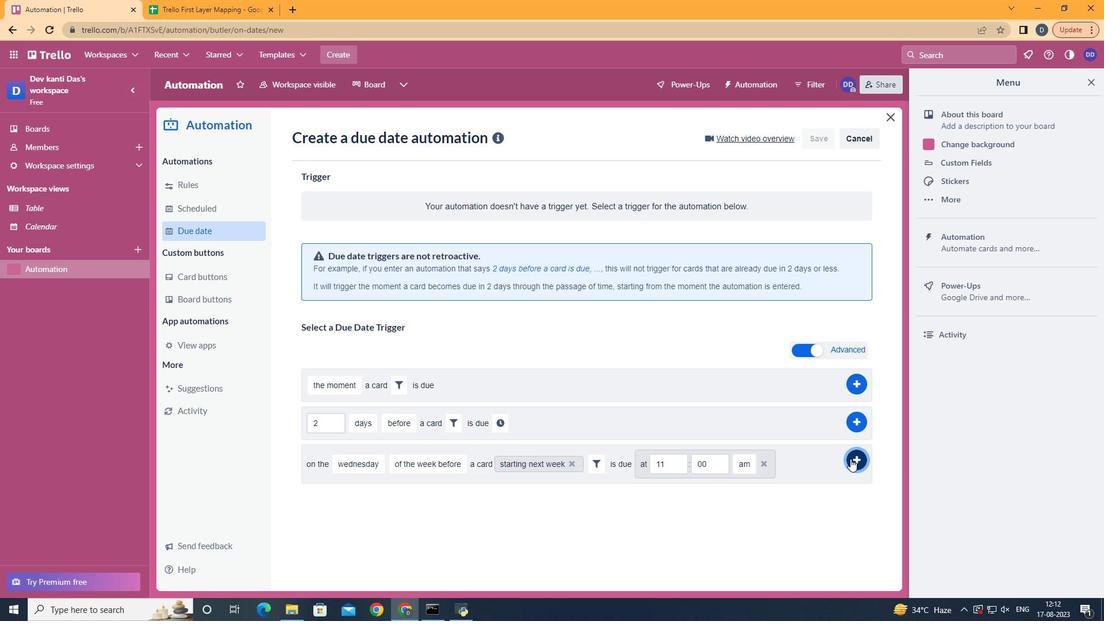 
